 Task: Use the formula "ROUNDUP" in spreadsheet "Project portfolio".
Action: Mouse moved to (134, 107)
Screenshot: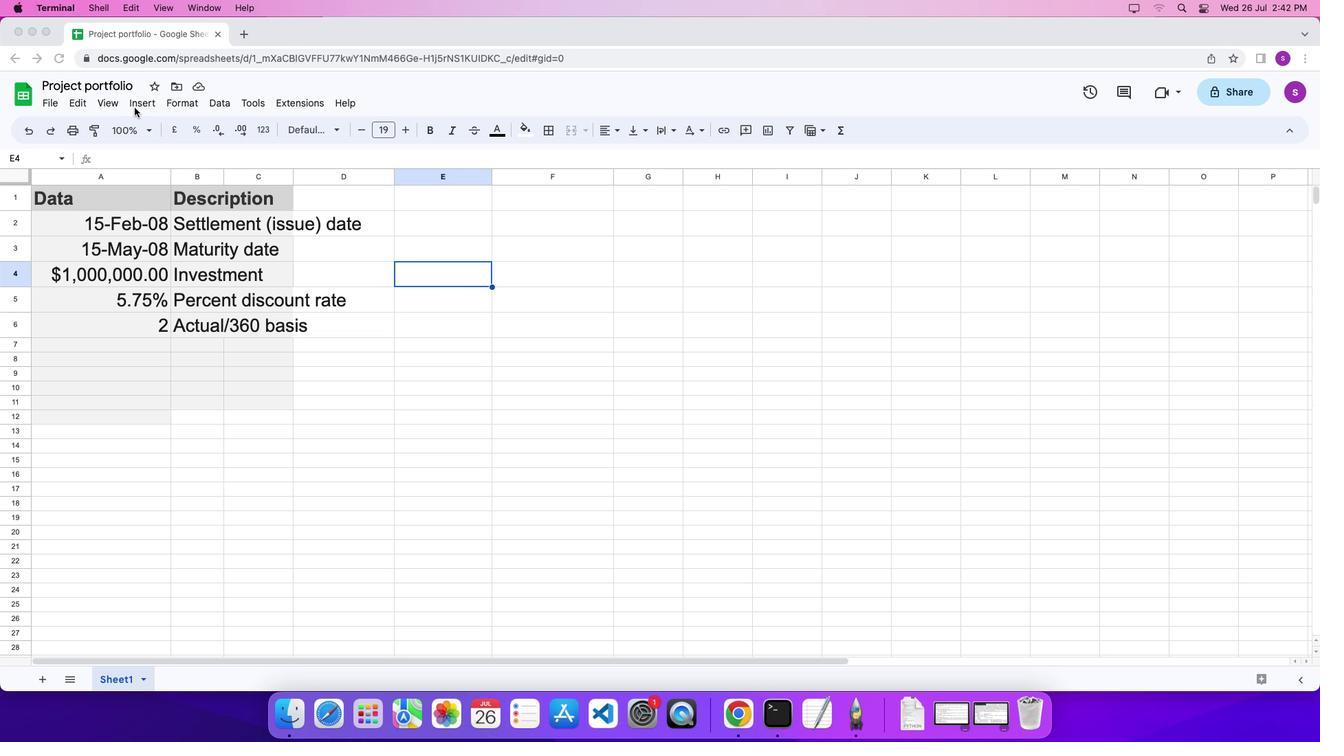 
Action: Mouse pressed left at (134, 107)
Screenshot: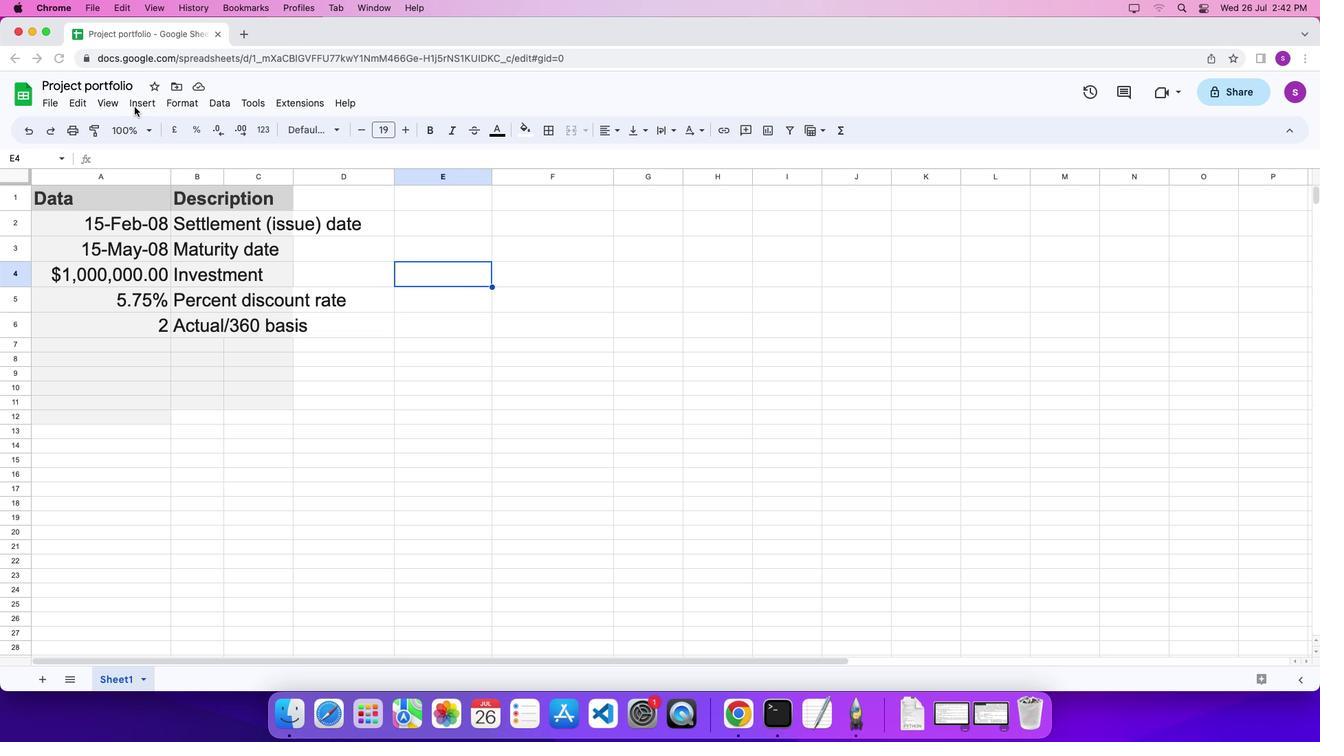 
Action: Mouse moved to (143, 101)
Screenshot: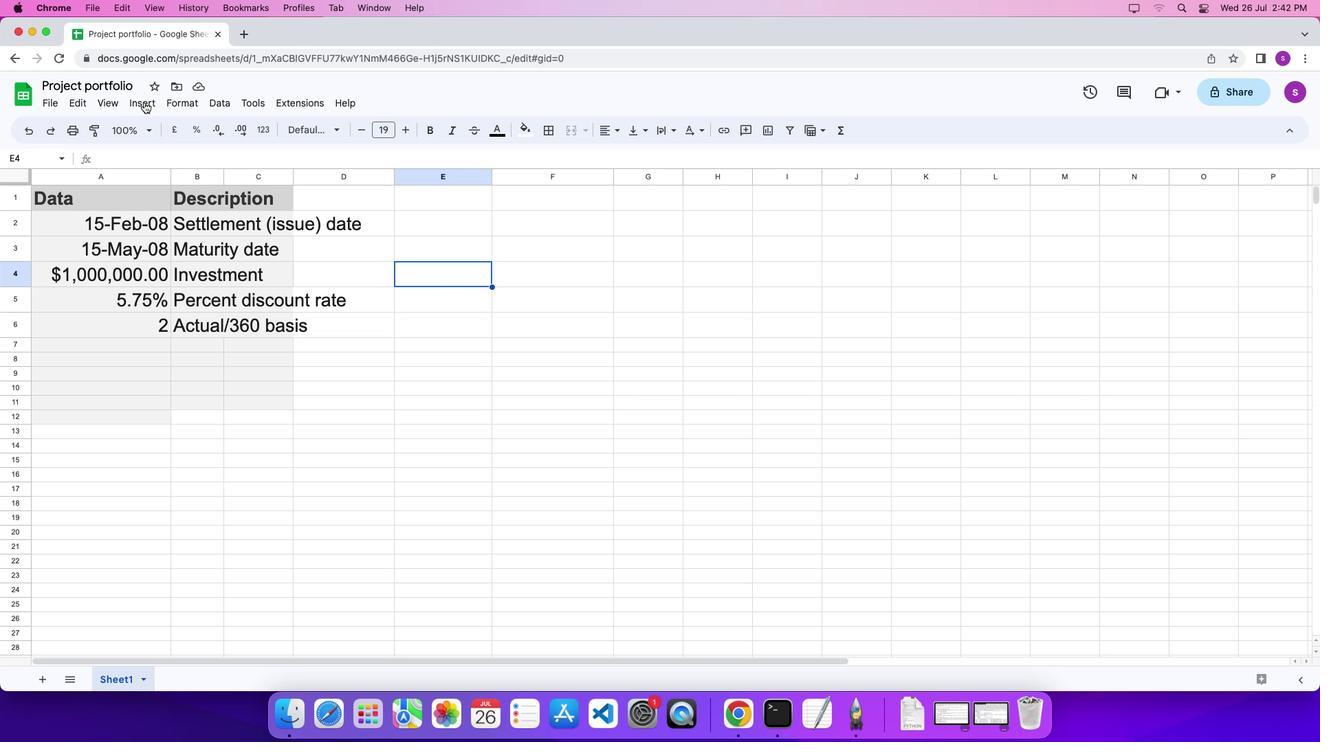 
Action: Mouse pressed left at (143, 101)
Screenshot: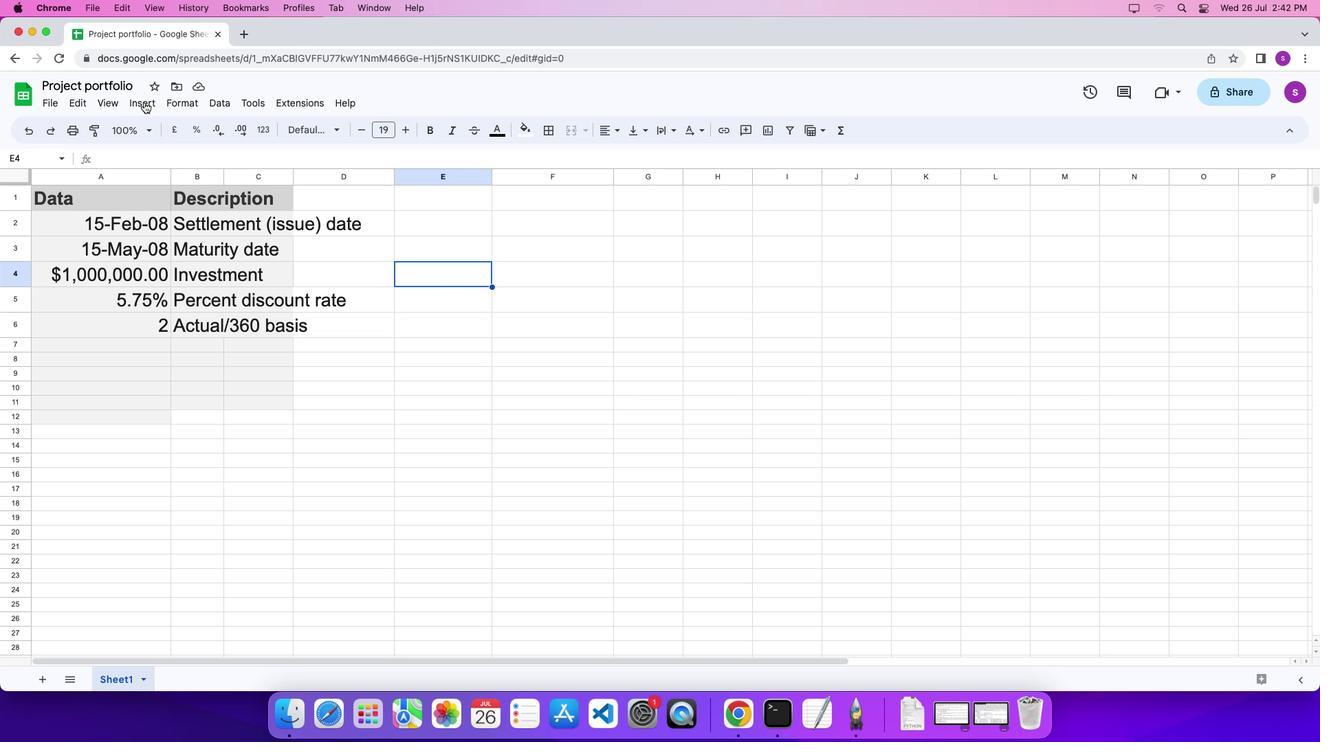 
Action: Mouse moved to (630, 634)
Screenshot: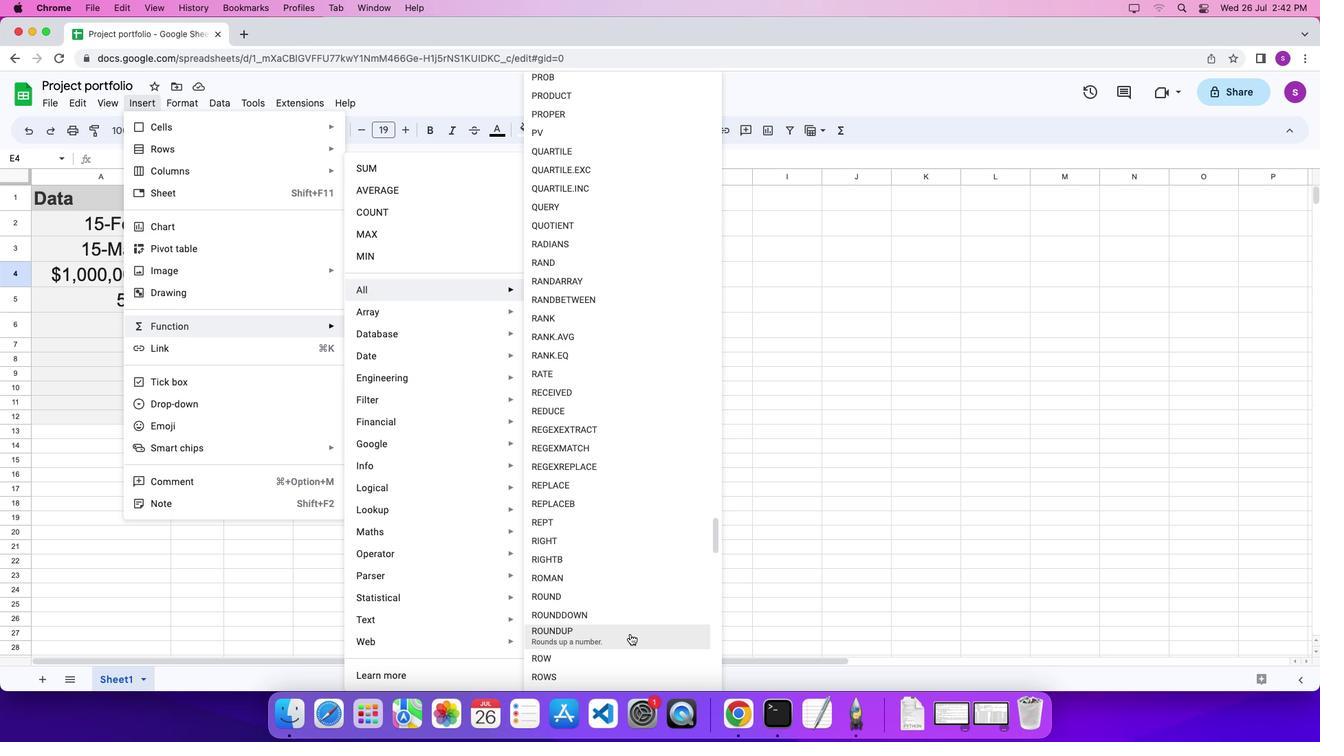 
Action: Mouse pressed left at (630, 634)
Screenshot: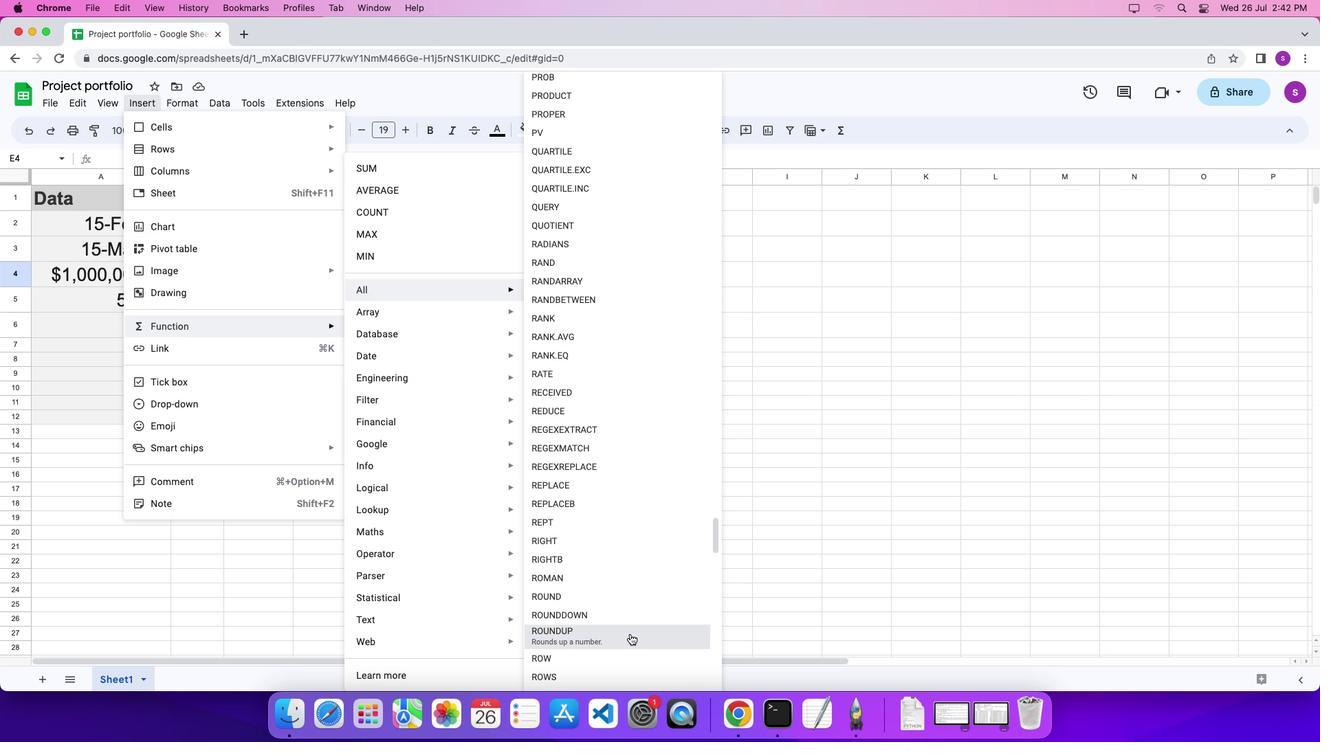 
Action: Mouse moved to (555, 498)
Screenshot: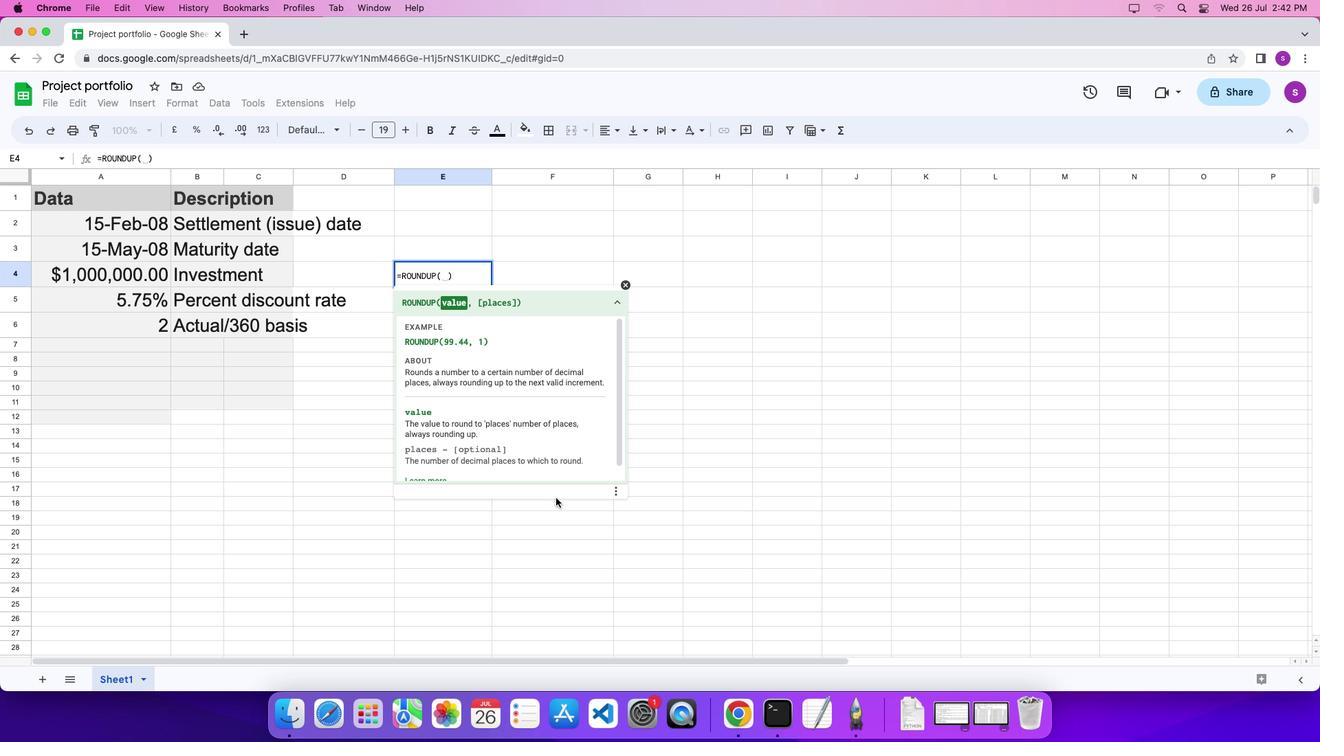 
Action: Key pressed '9''9''.''4''4'',''1''\x03'
Screenshot: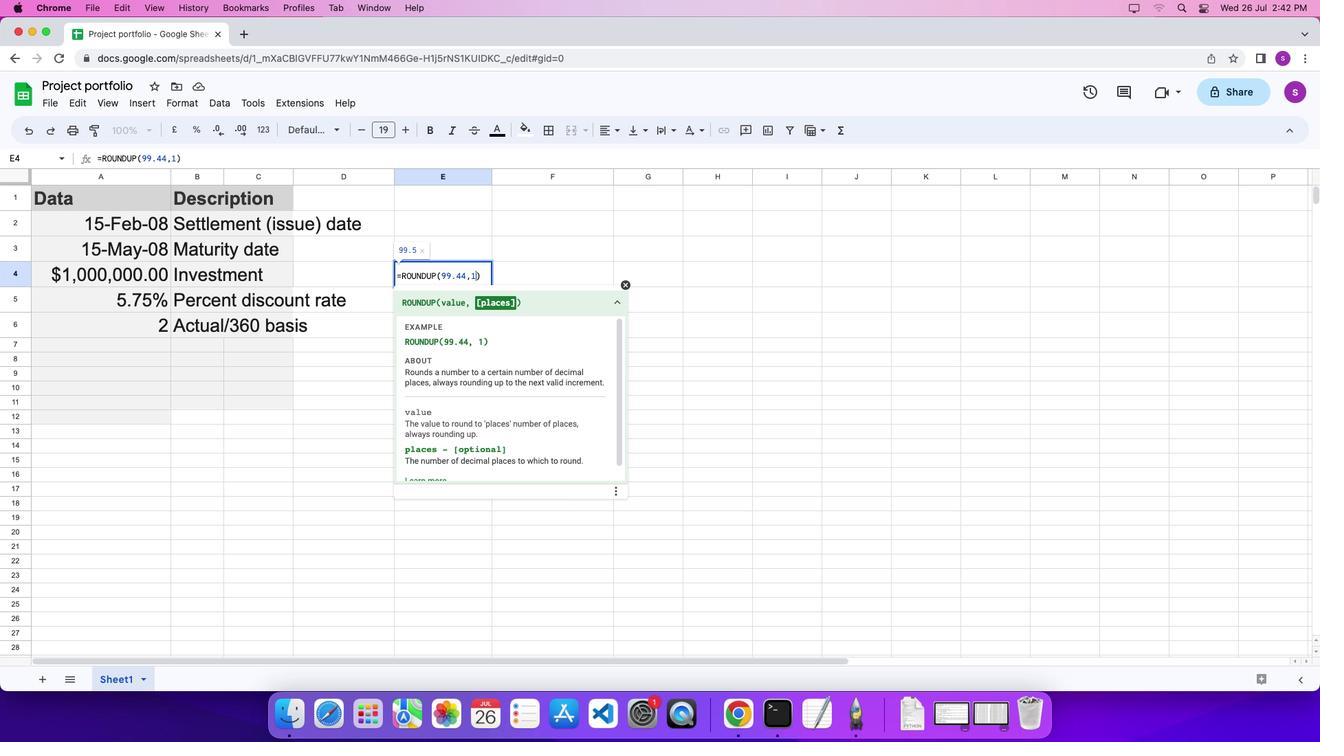 
